 Task: Check the product license information in Microsoft Outlook.
Action: Mouse moved to (46, 26)
Screenshot: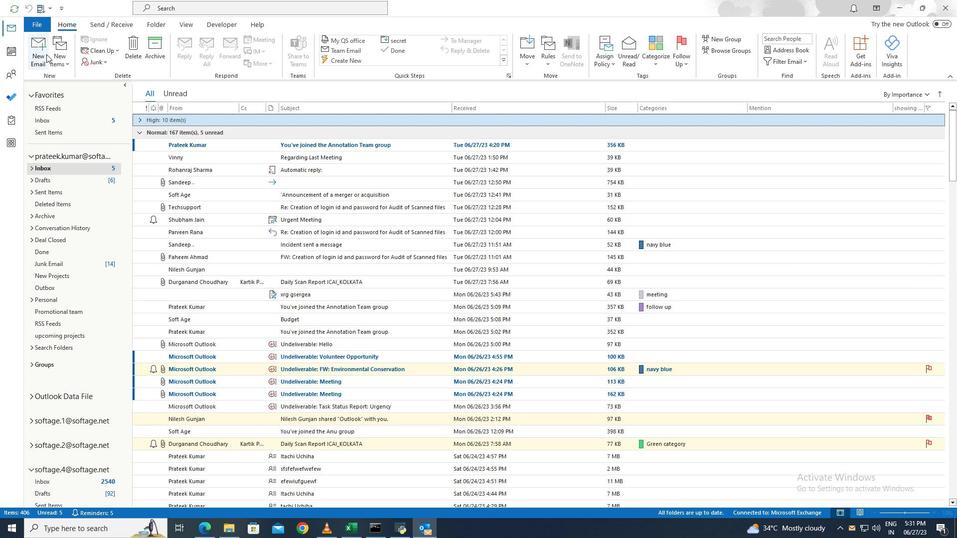 
Action: Mouse pressed left at (46, 26)
Screenshot: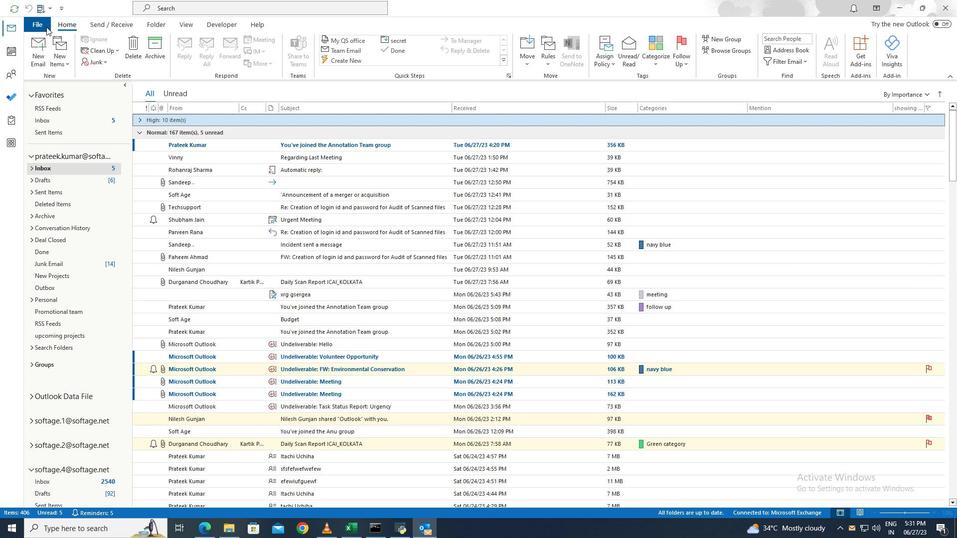 
Action: Mouse moved to (40, 443)
Screenshot: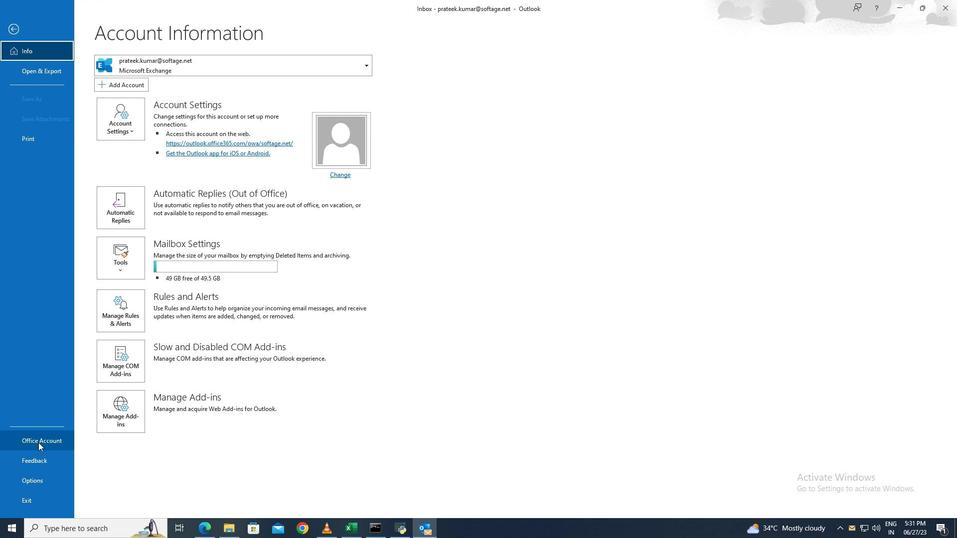 
Action: Mouse pressed left at (40, 443)
Screenshot: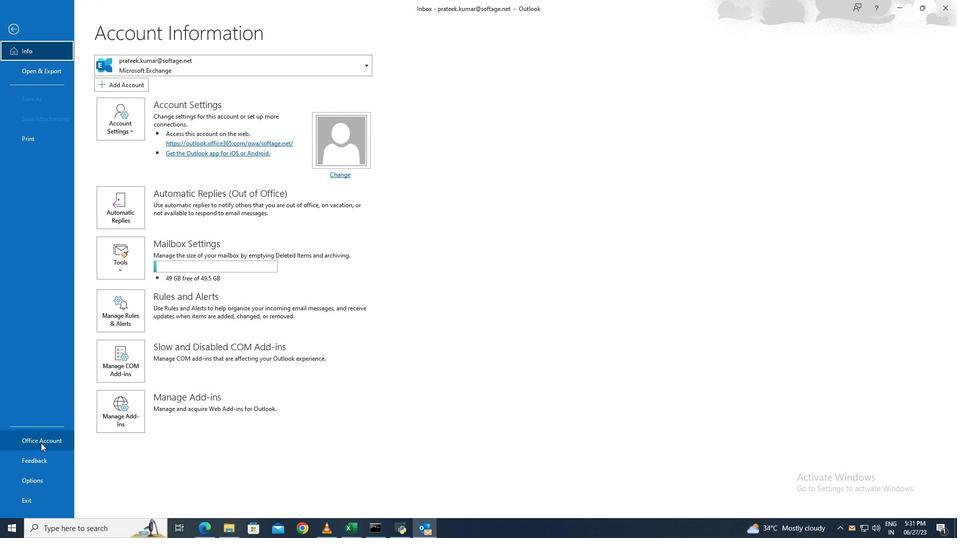 
Action: Mouse moved to (344, 269)
Screenshot: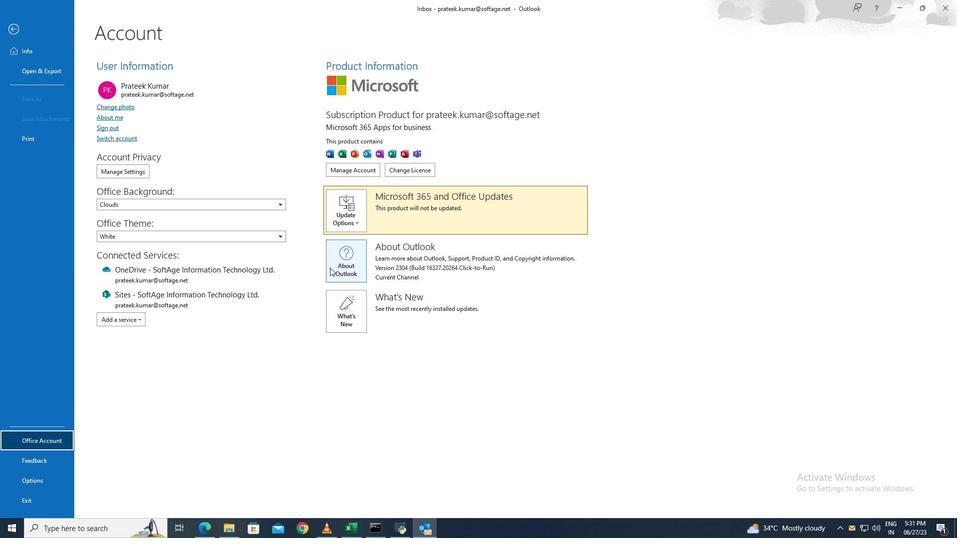 
Action: Mouse pressed left at (344, 269)
Screenshot: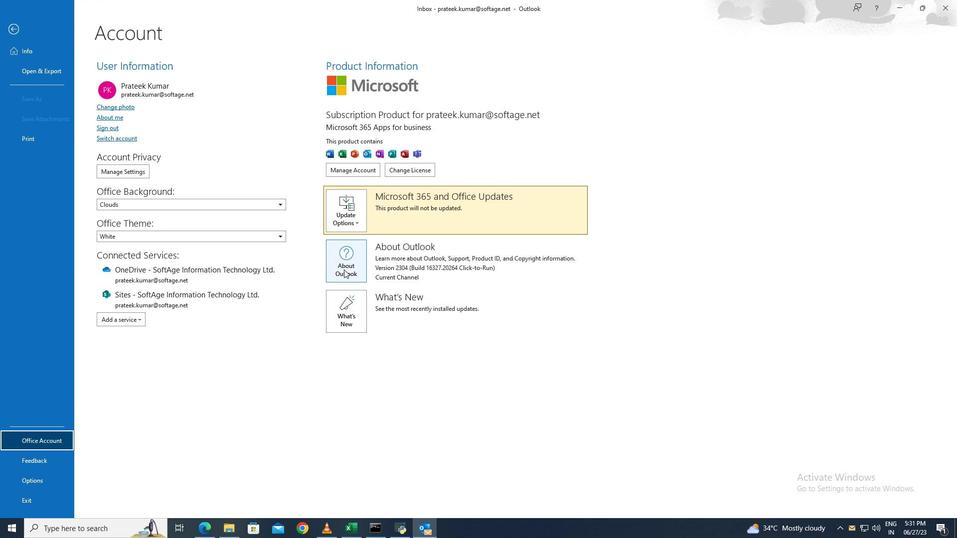 
Action: Mouse moved to (642, 397)
Screenshot: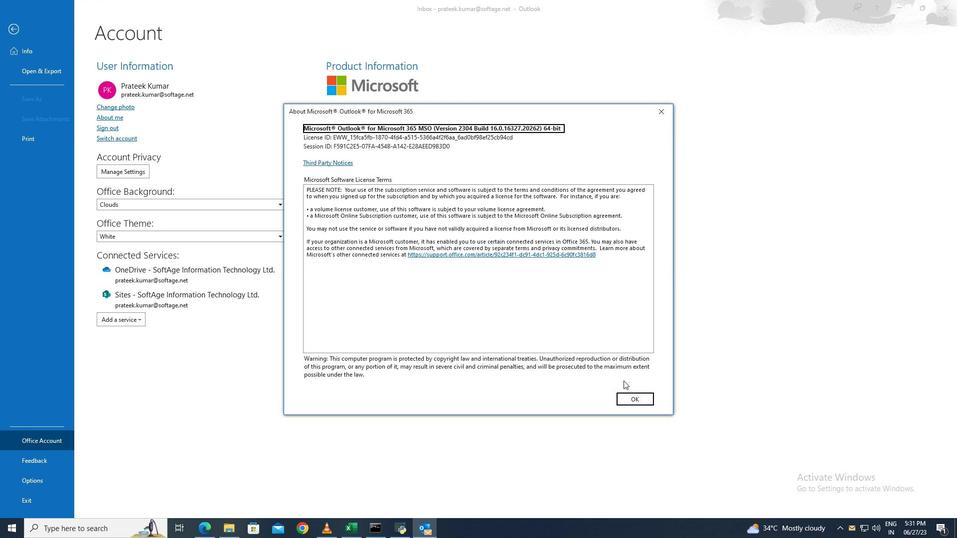 
Action: Mouse pressed left at (642, 397)
Screenshot: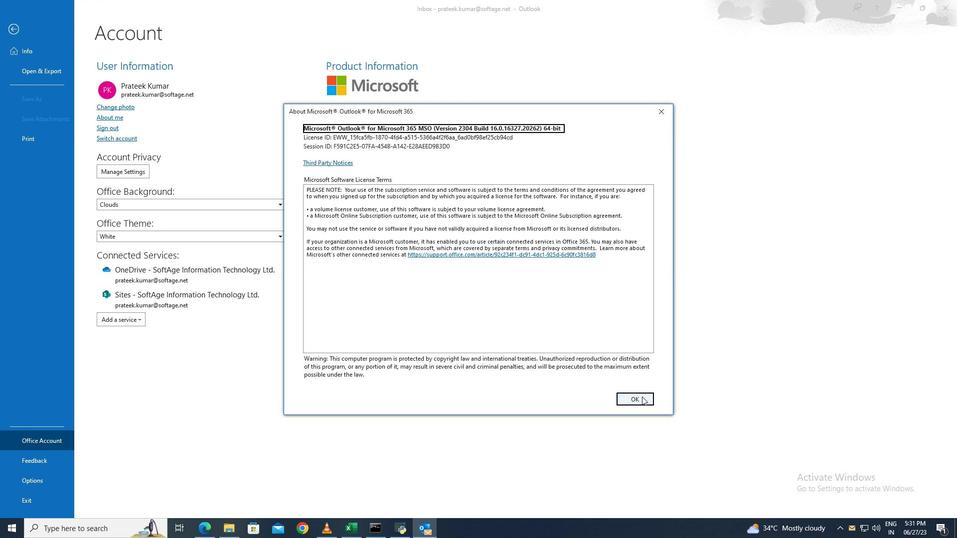 
